 Task: In the  document certificate Insert page numer 'on bottom of the page' change page color to  'Blue'Apply Page border, setting:  Shadow Style: three thin lines; Color: 'Black;' Width: 3/4 pt
Action: Mouse moved to (83, 21)
Screenshot: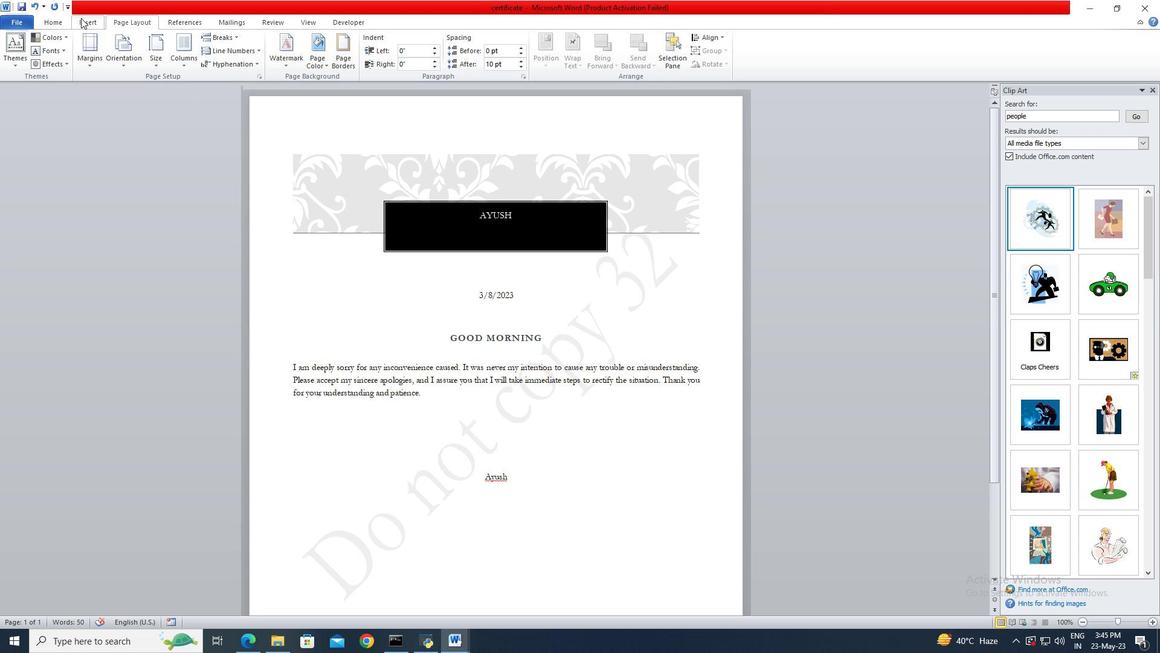 
Action: Mouse pressed left at (83, 21)
Screenshot: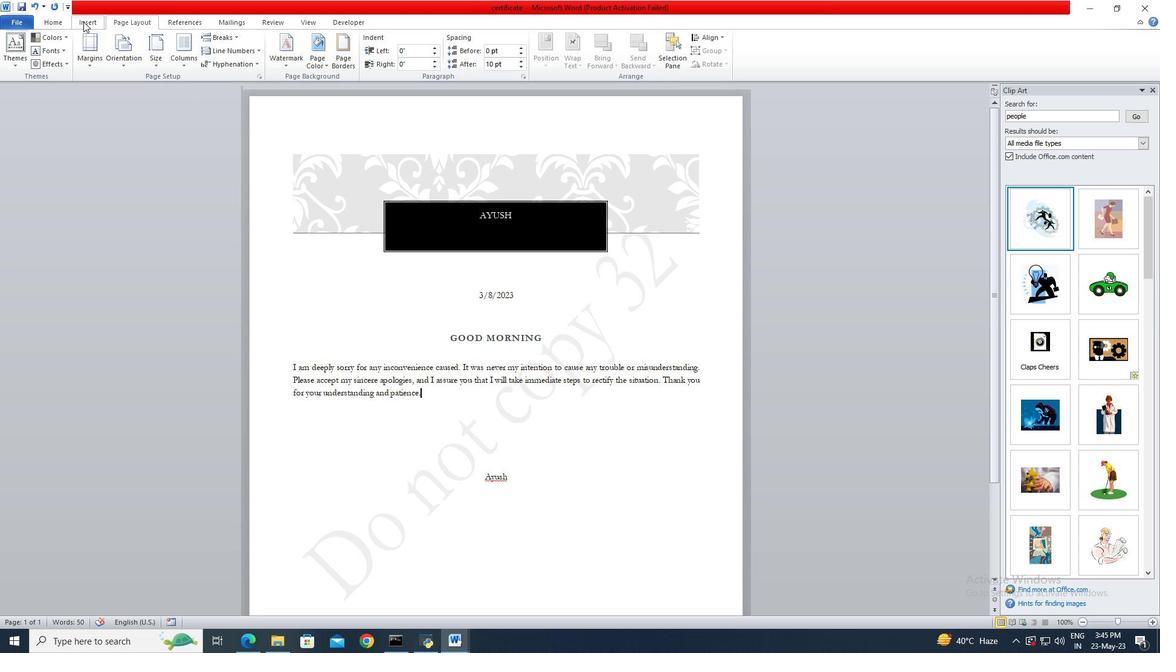 
Action: Mouse moved to (469, 61)
Screenshot: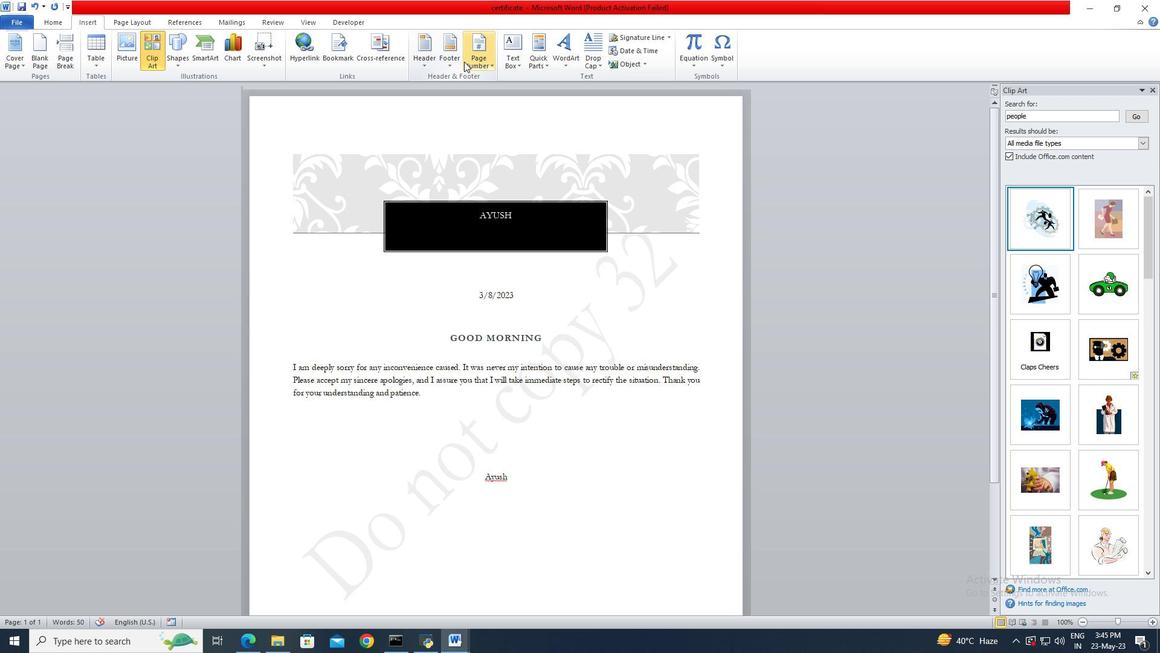 
Action: Mouse pressed left at (469, 61)
Screenshot: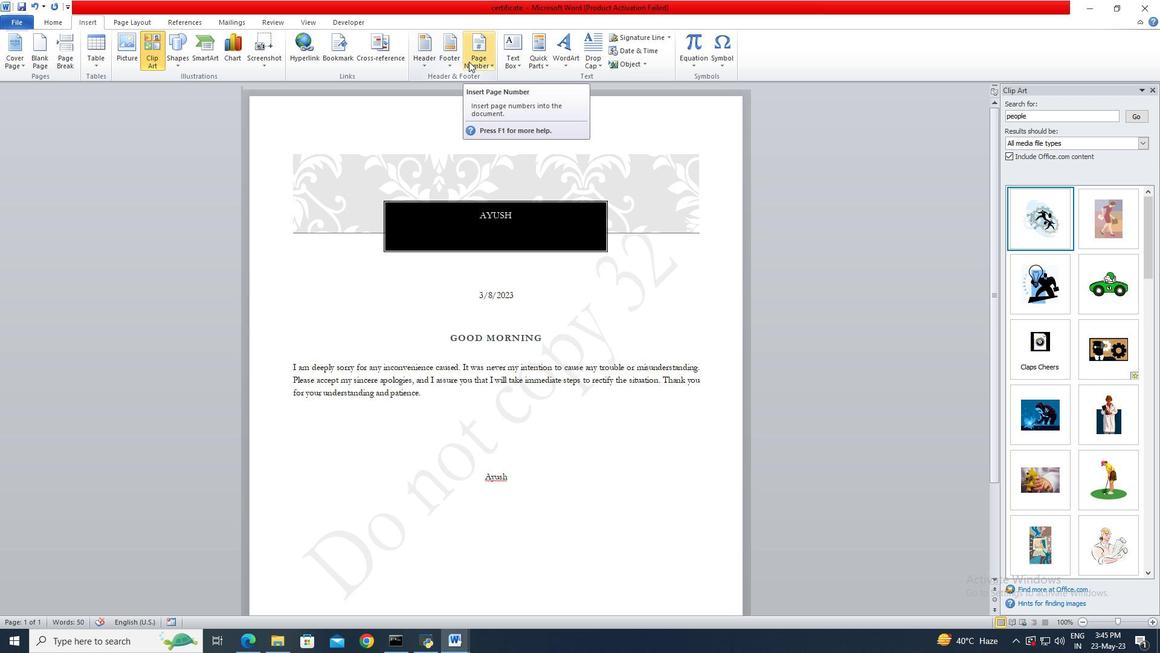 
Action: Mouse moved to (607, 122)
Screenshot: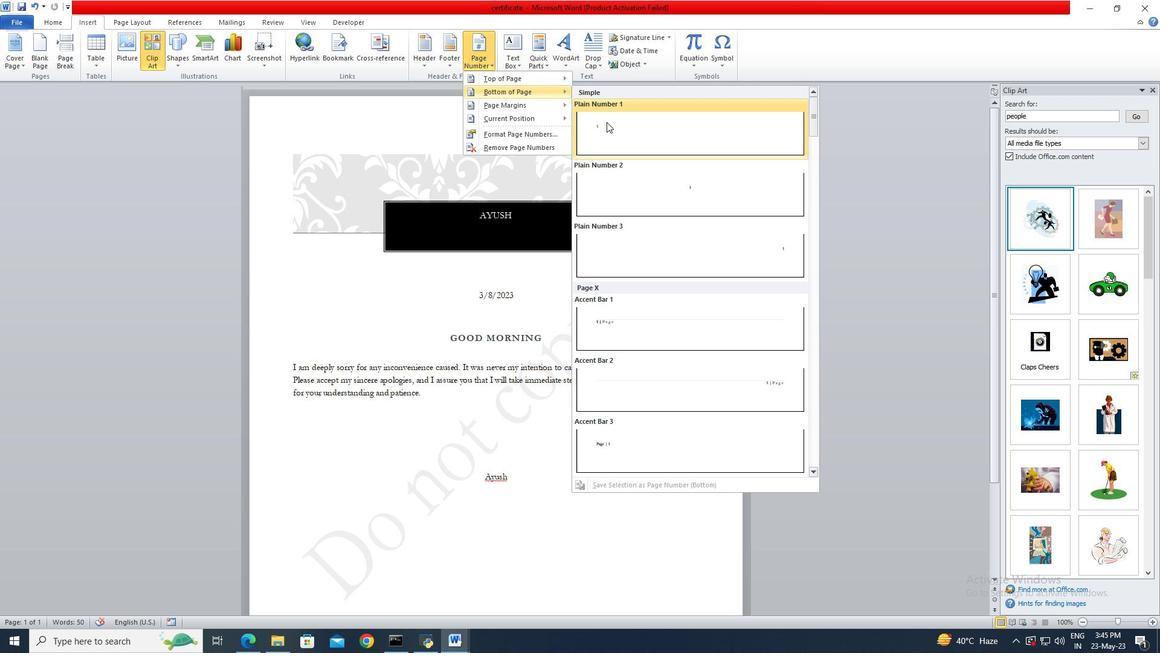 
Action: Mouse pressed left at (607, 122)
Screenshot: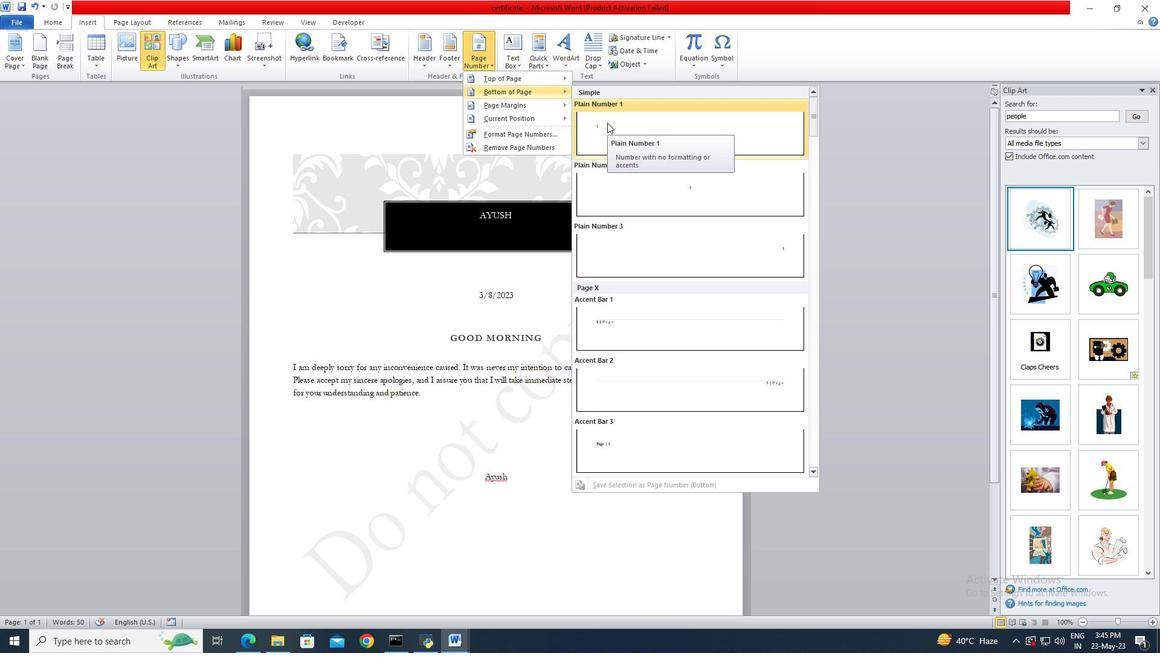 
Action: Mouse moved to (125, 25)
Screenshot: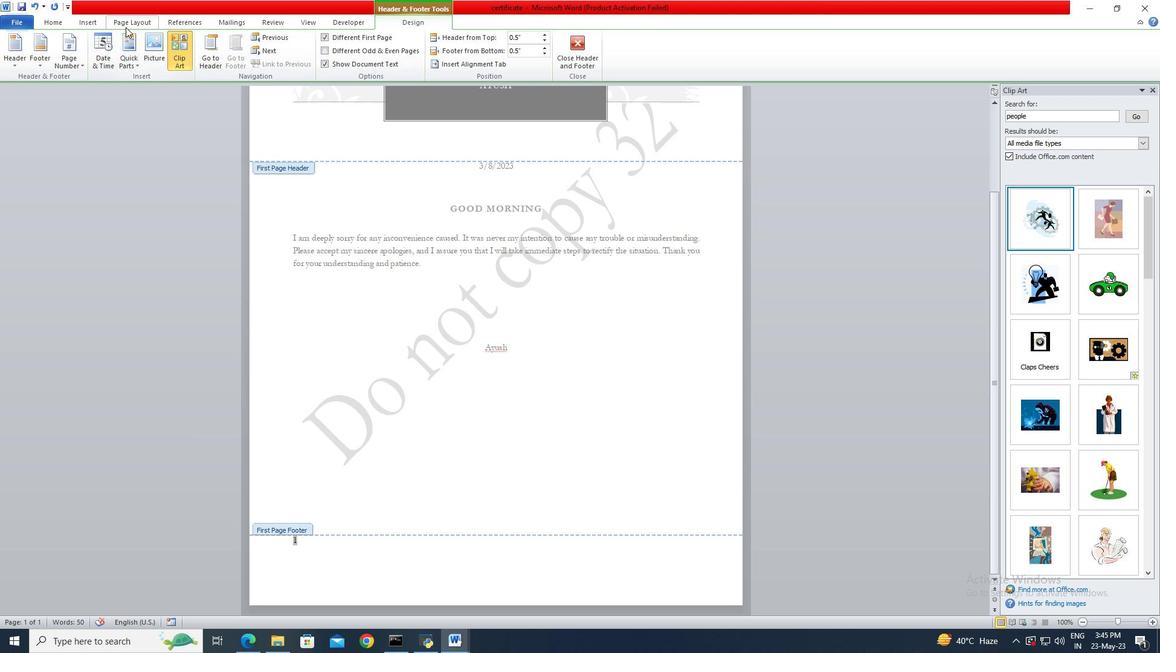
Action: Mouse pressed left at (125, 25)
Screenshot: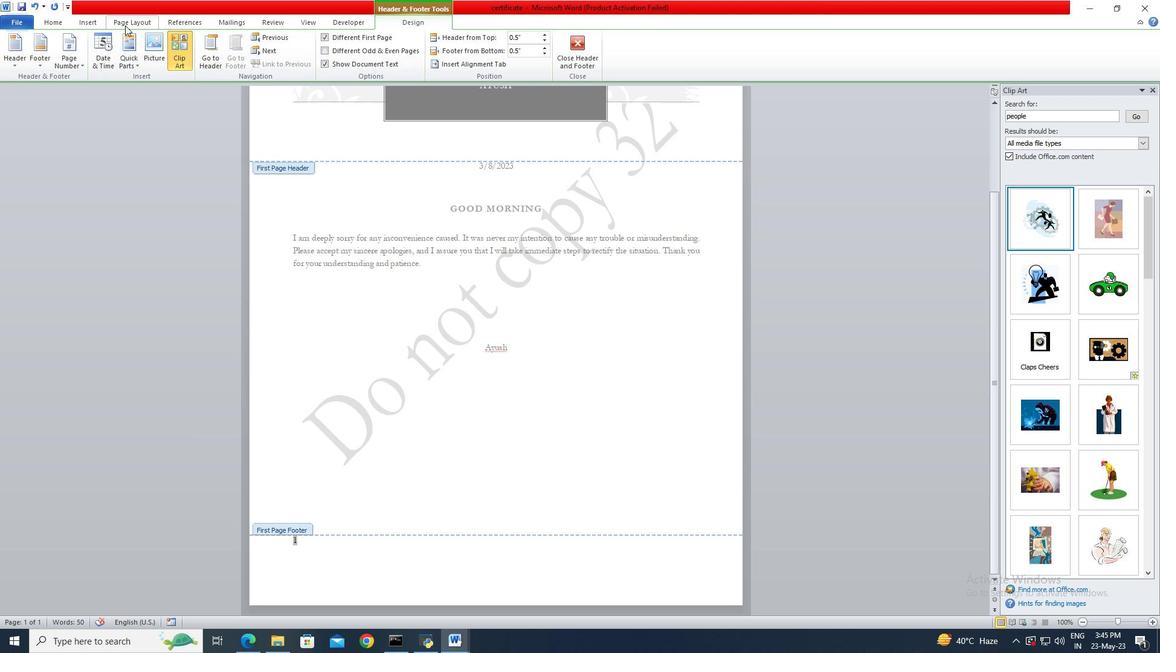 
Action: Mouse moved to (310, 62)
Screenshot: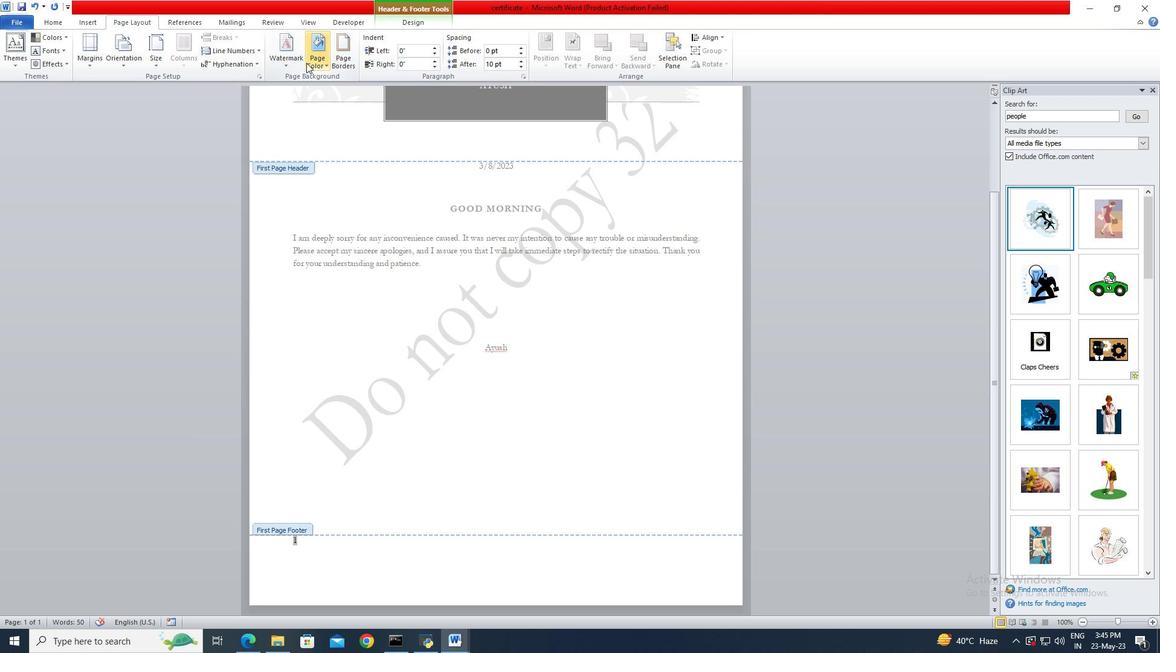 
Action: Mouse pressed left at (310, 62)
Screenshot: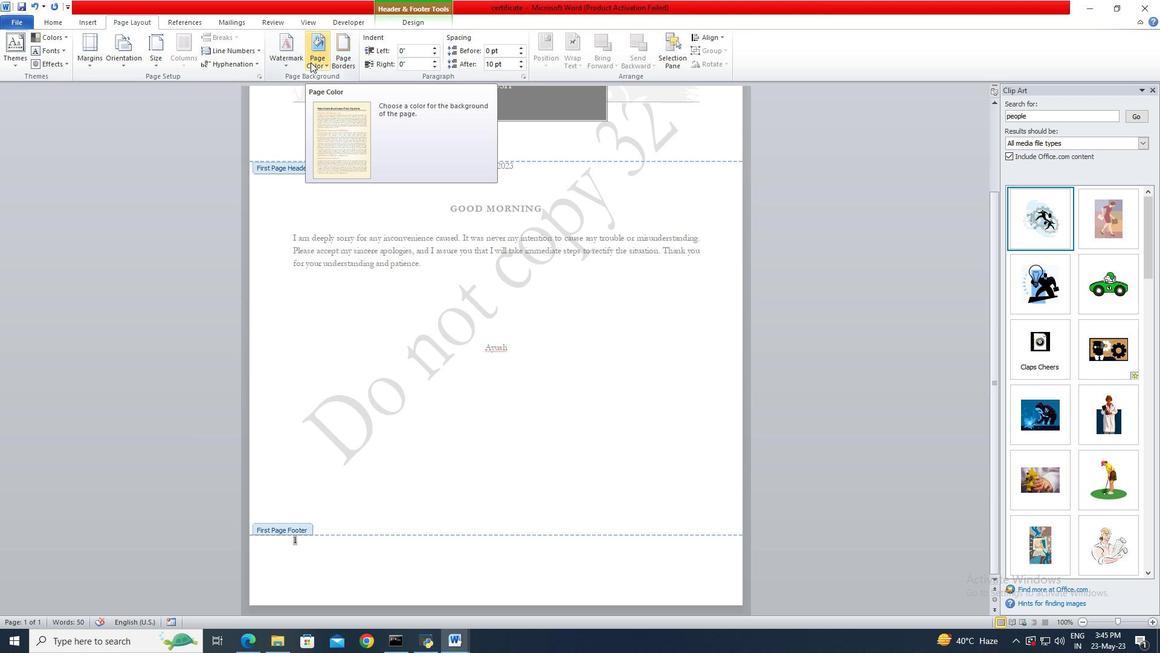 
Action: Mouse moved to (380, 150)
Screenshot: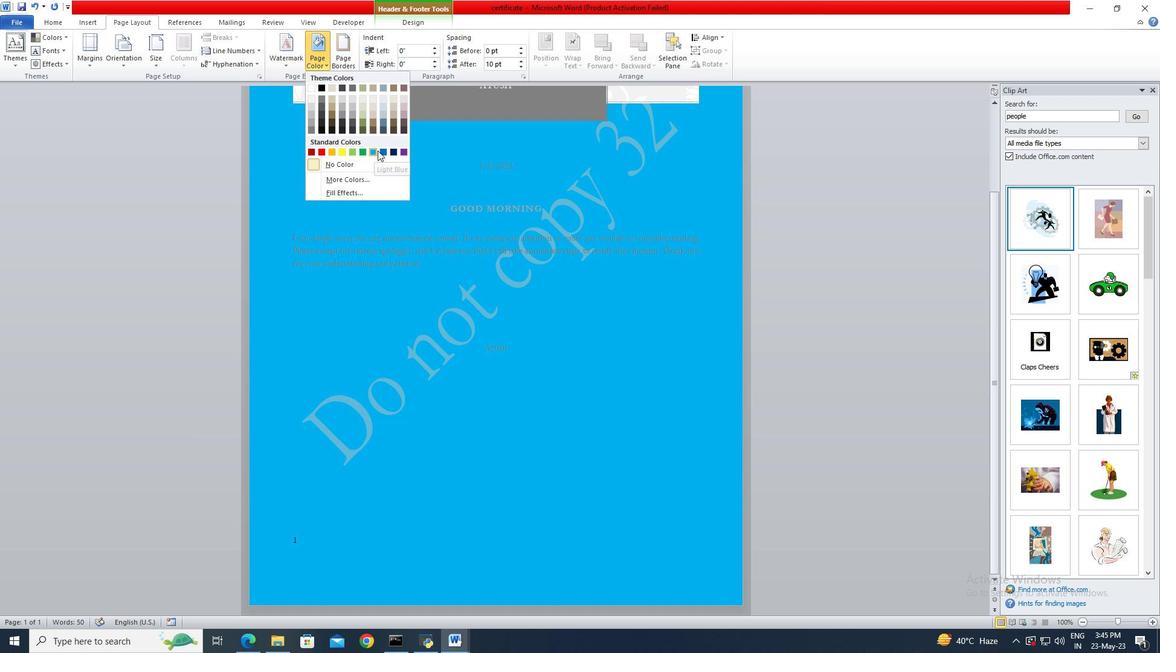 
Action: Mouse pressed left at (380, 150)
Screenshot: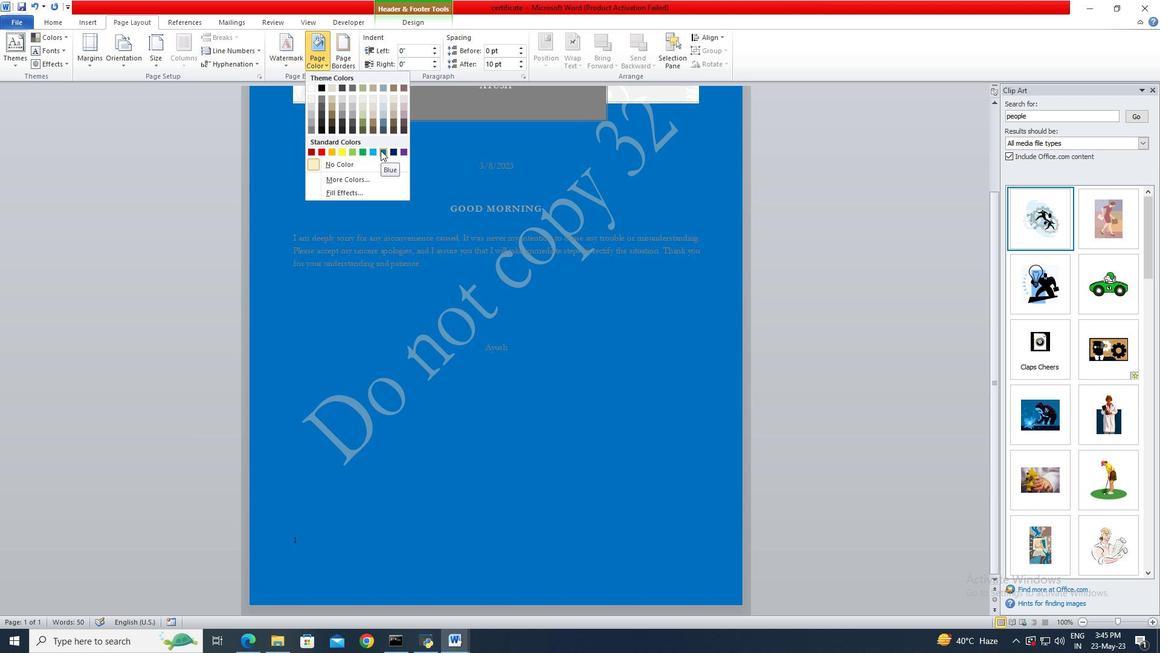 
Action: Mouse moved to (347, 67)
Screenshot: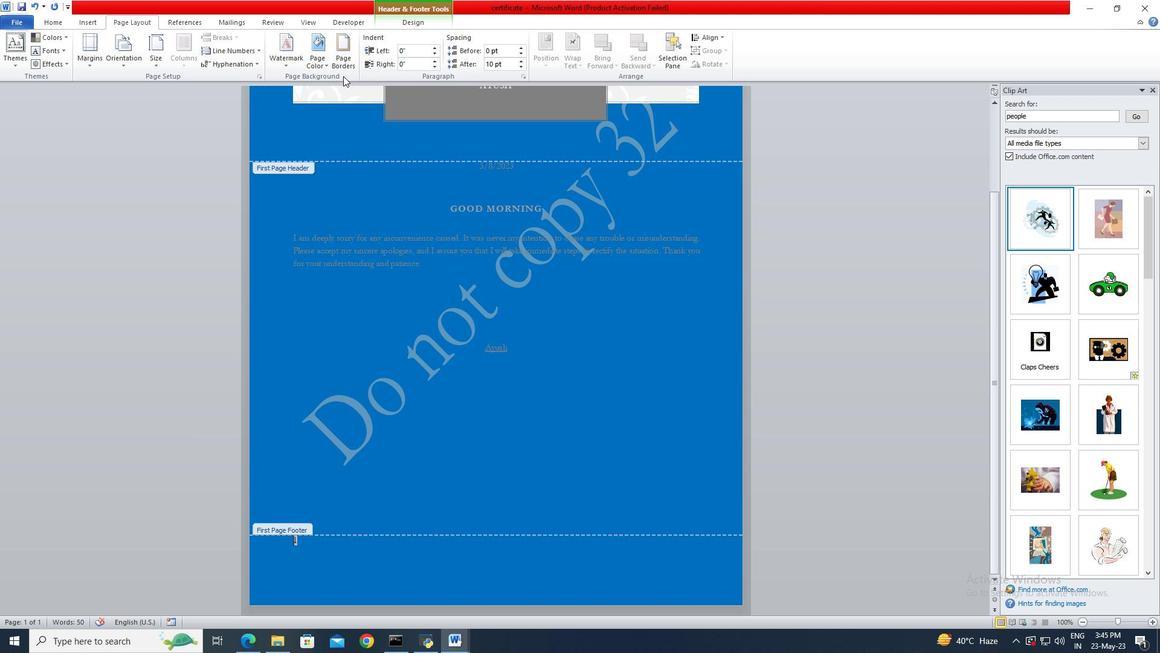 
Action: Mouse pressed left at (347, 67)
Screenshot: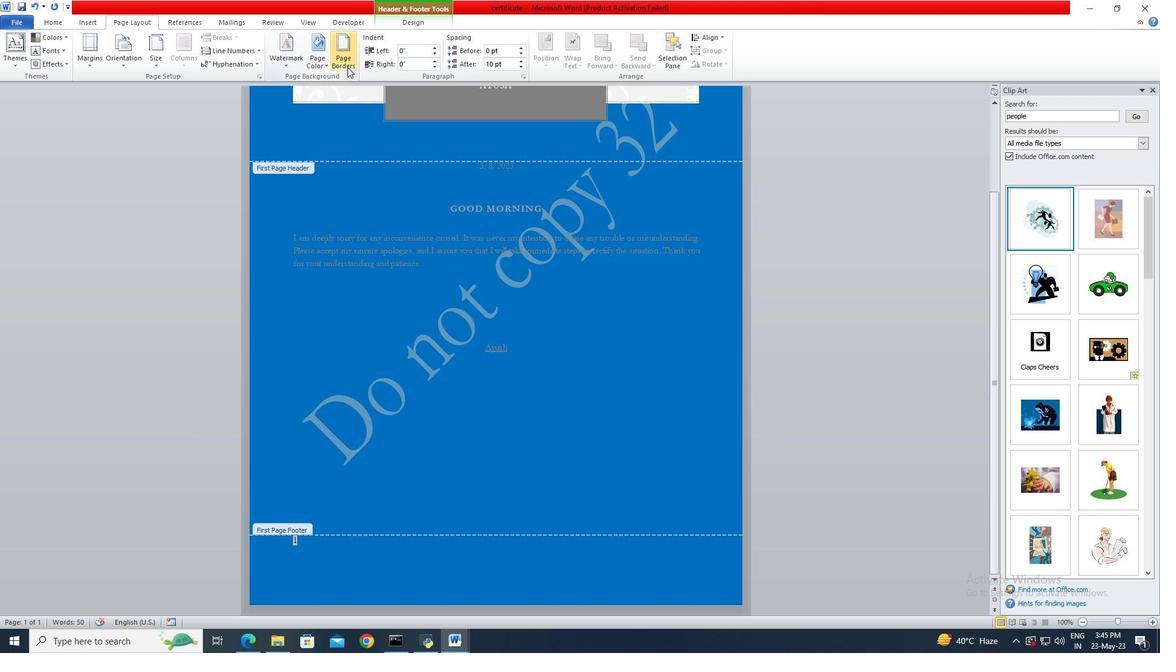 
Action: Mouse moved to (437, 305)
Screenshot: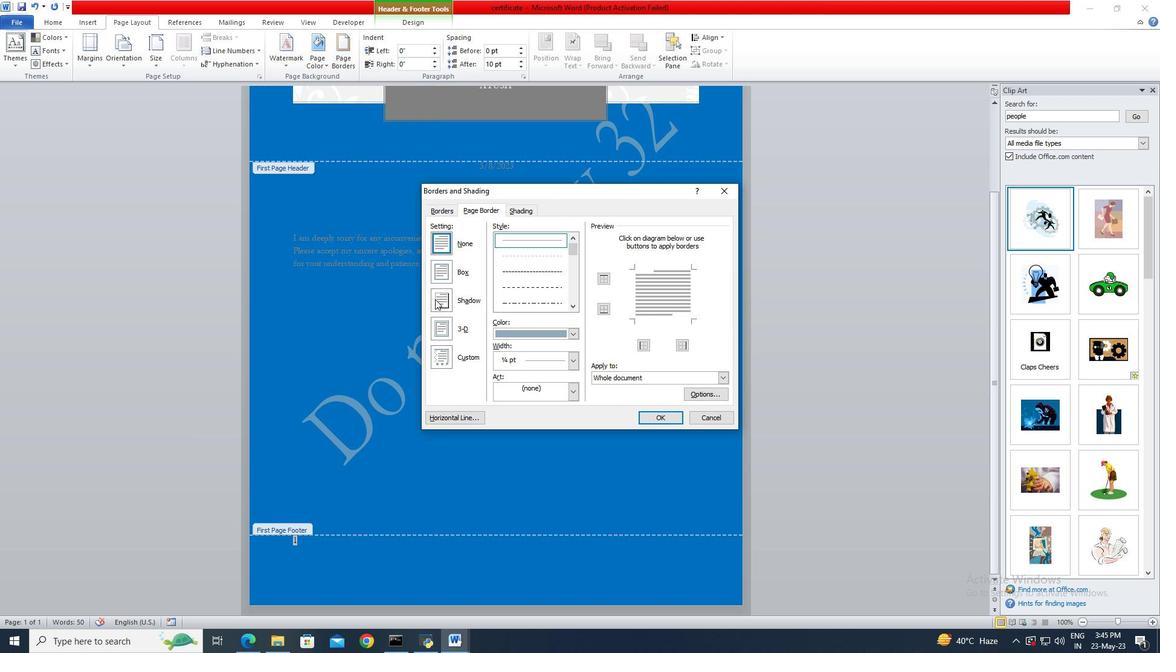 
Action: Mouse pressed left at (437, 305)
Screenshot: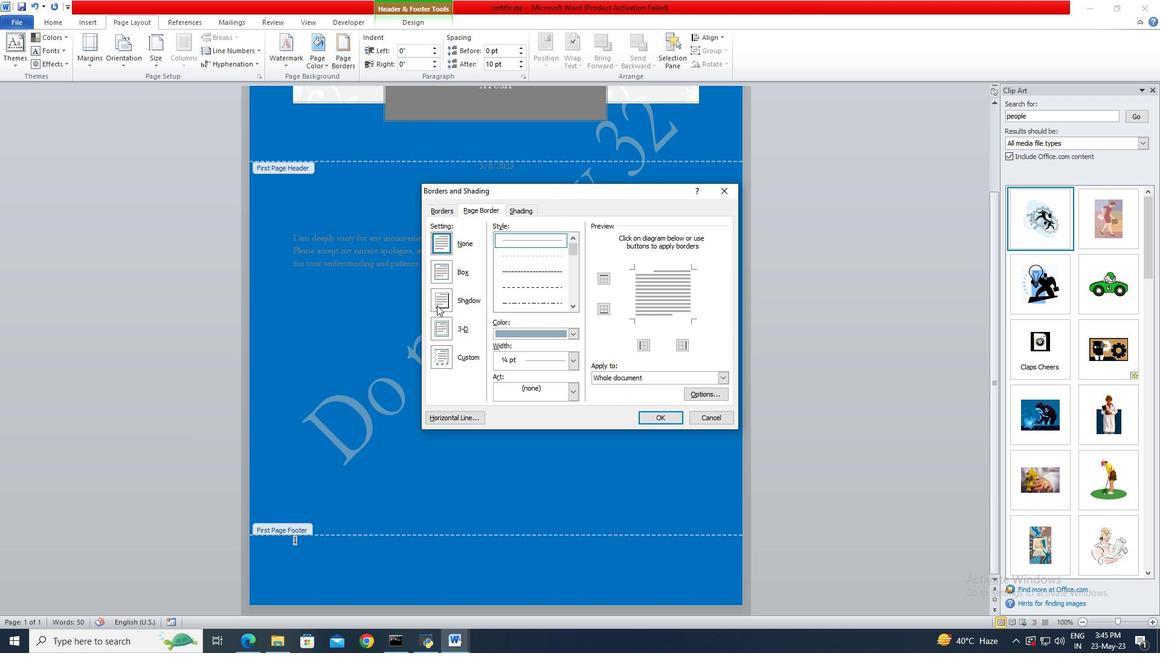 
Action: Mouse moved to (571, 305)
Screenshot: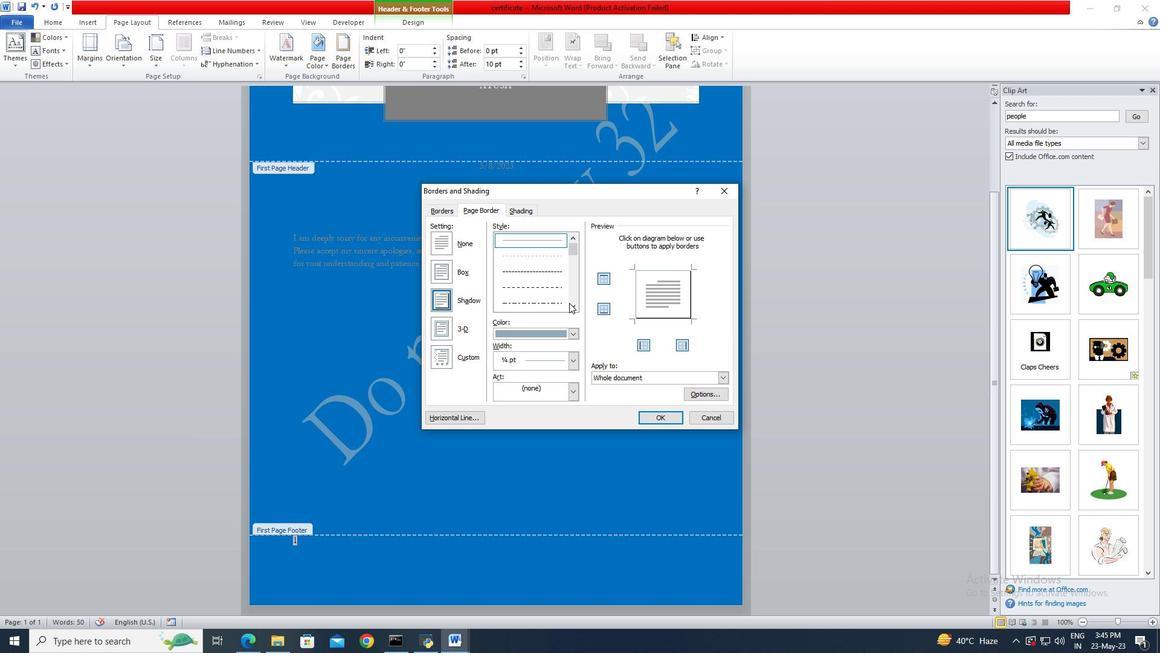 
Action: Mouse pressed left at (571, 305)
Screenshot: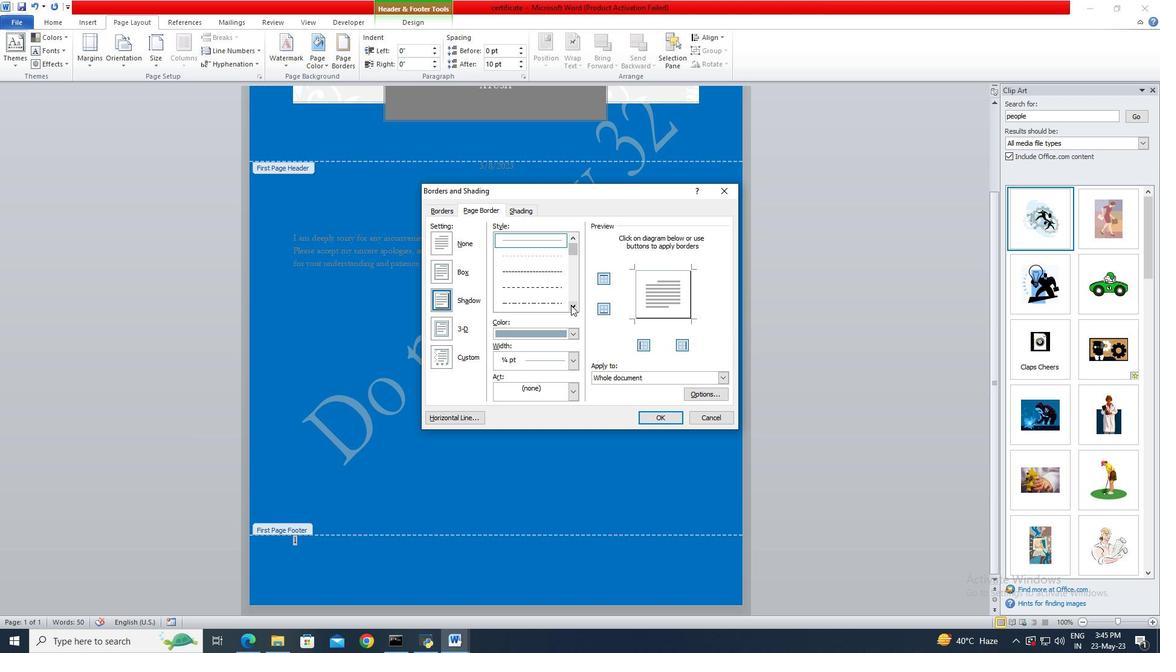
Action: Mouse pressed left at (571, 305)
Screenshot: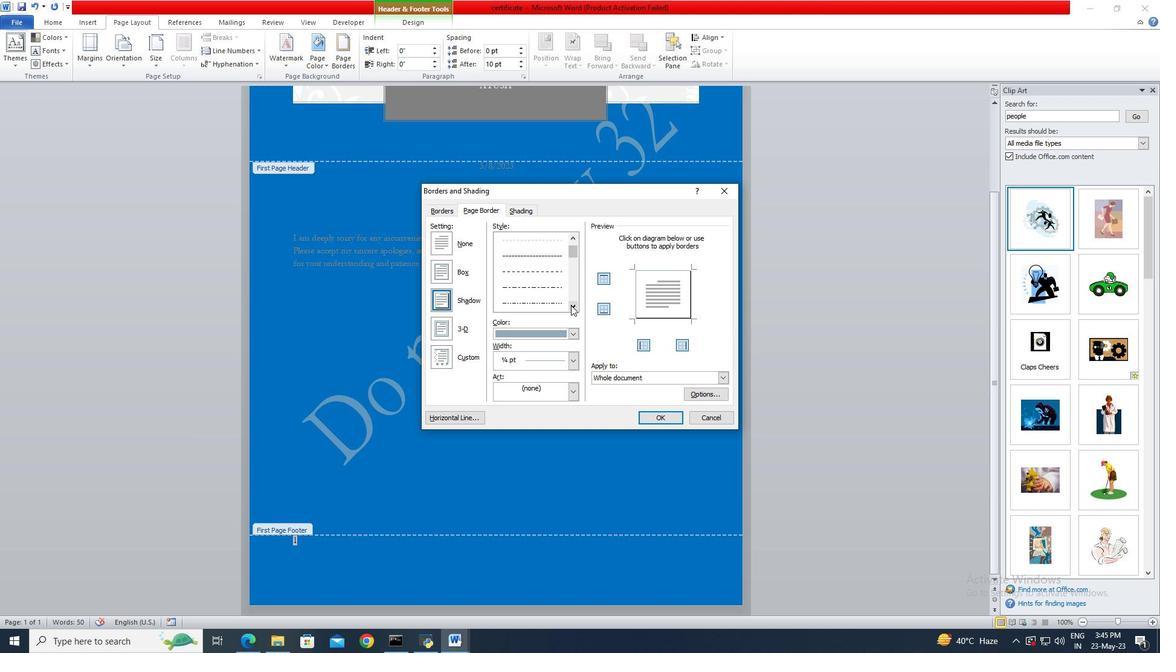 
Action: Mouse pressed left at (571, 305)
Screenshot: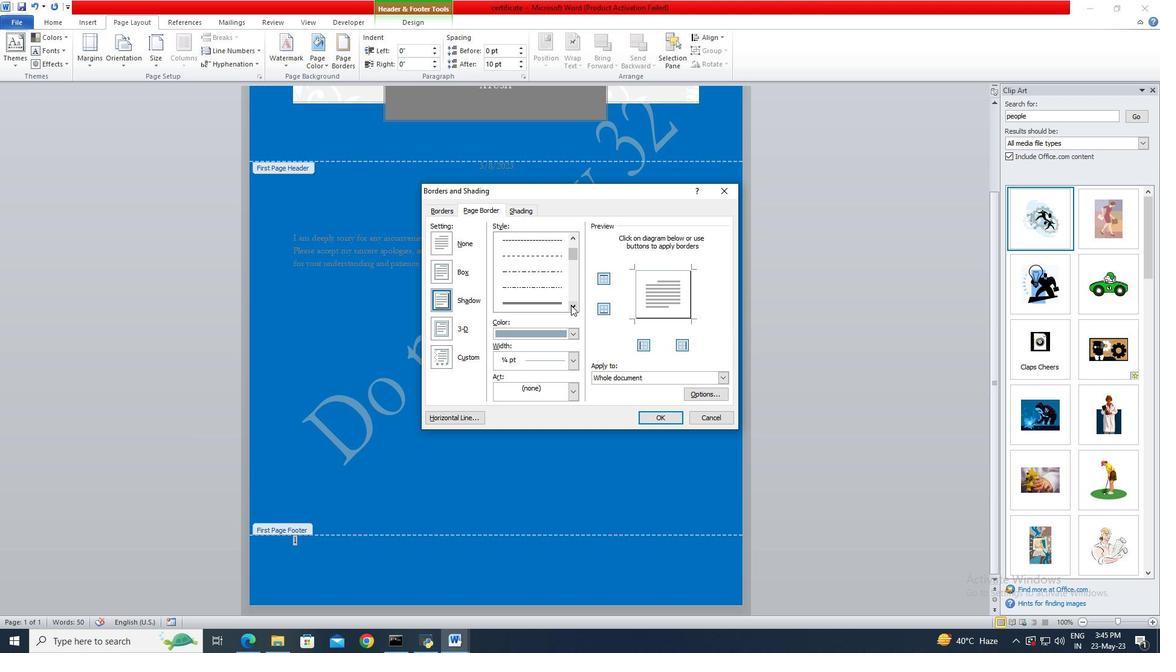 
Action: Mouse pressed left at (571, 305)
Screenshot: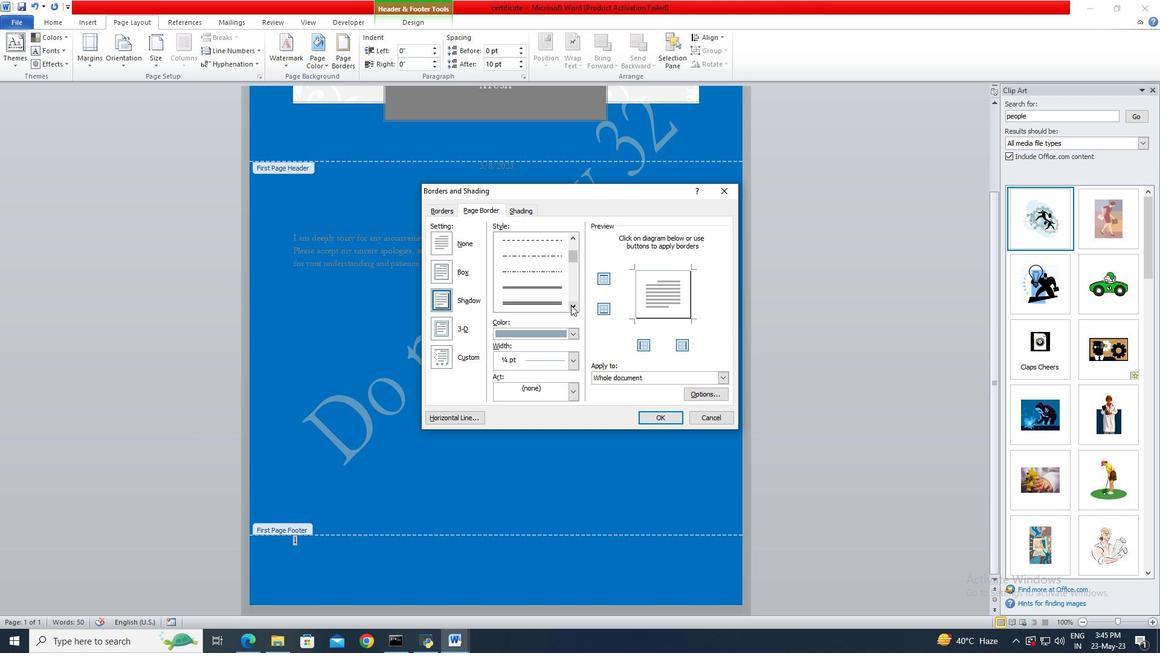 
Action: Mouse moved to (562, 285)
Screenshot: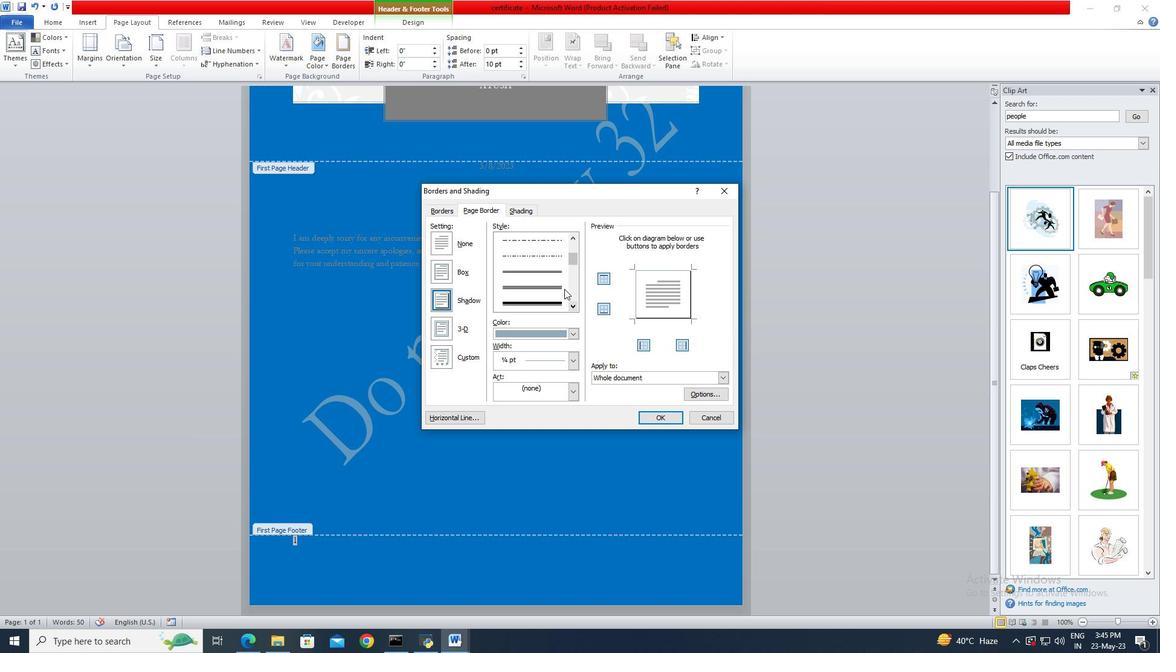 
Action: Mouse pressed left at (562, 285)
Screenshot: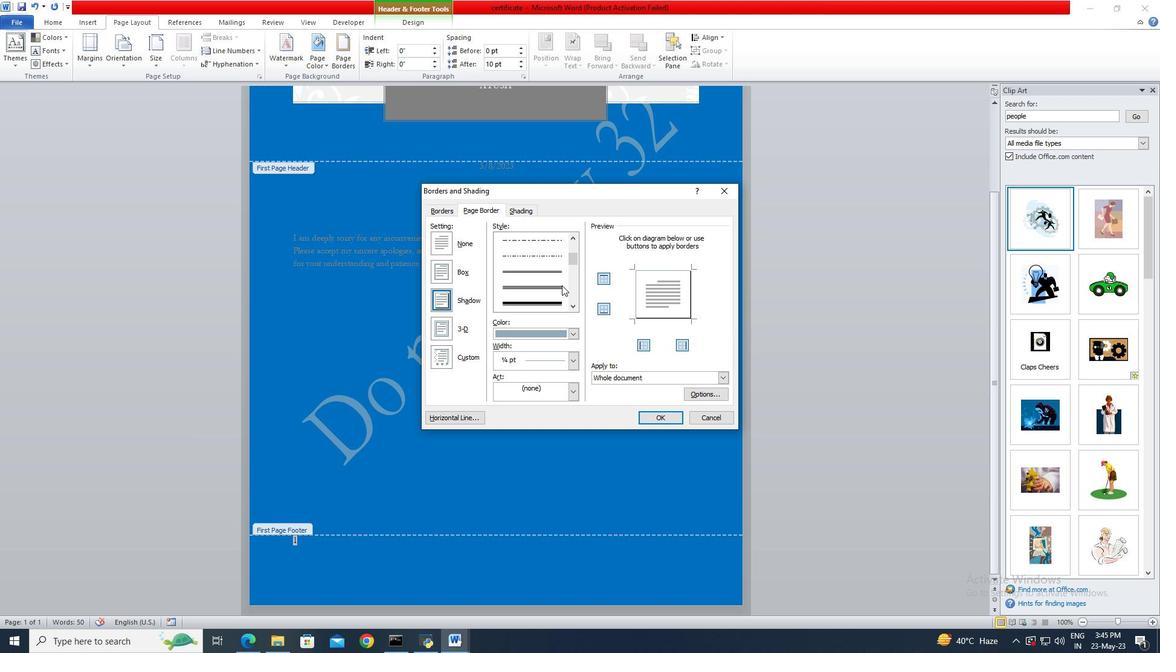 
Action: Mouse moved to (570, 331)
Screenshot: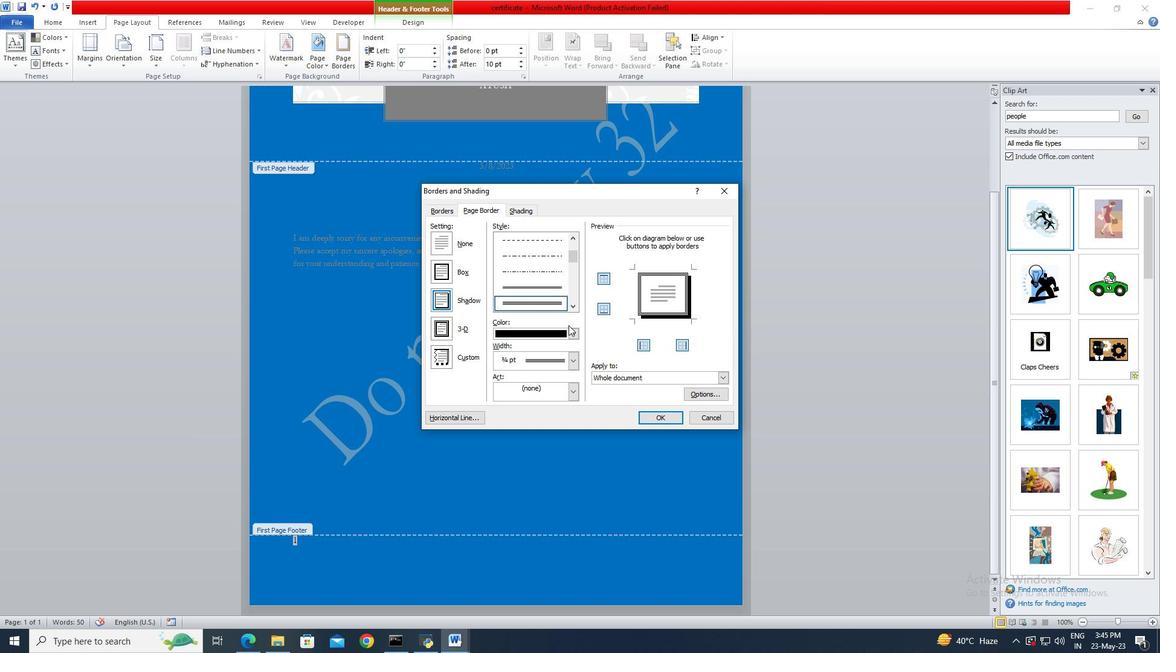 
Action: Mouse pressed left at (570, 331)
Screenshot: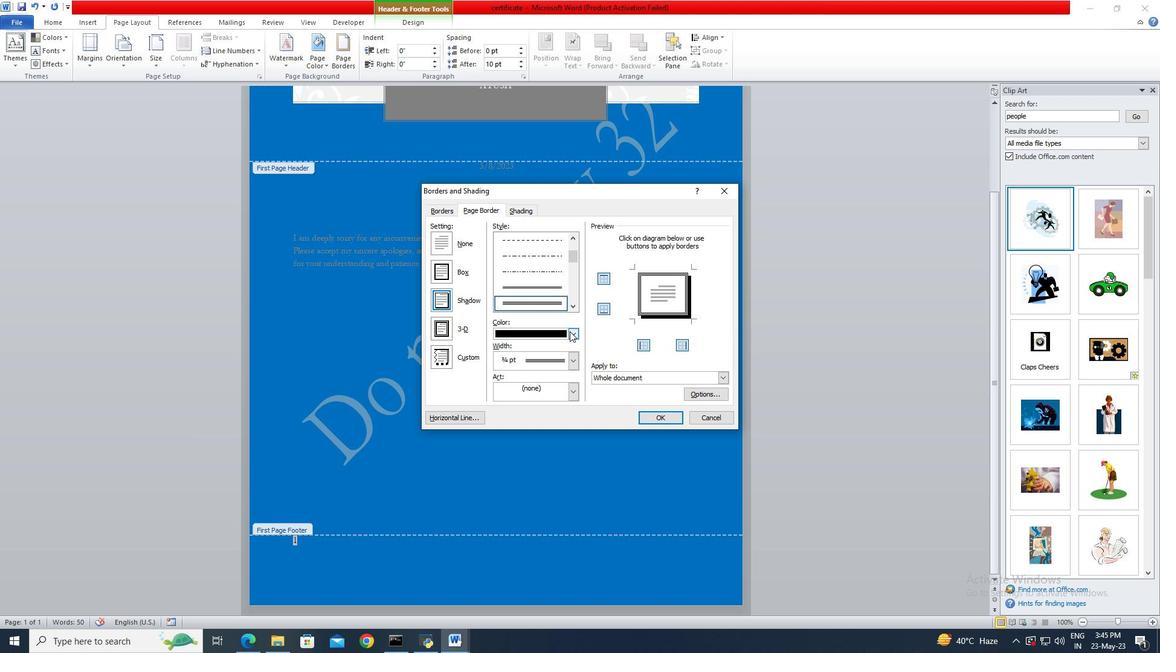 
Action: Mouse moved to (509, 370)
Screenshot: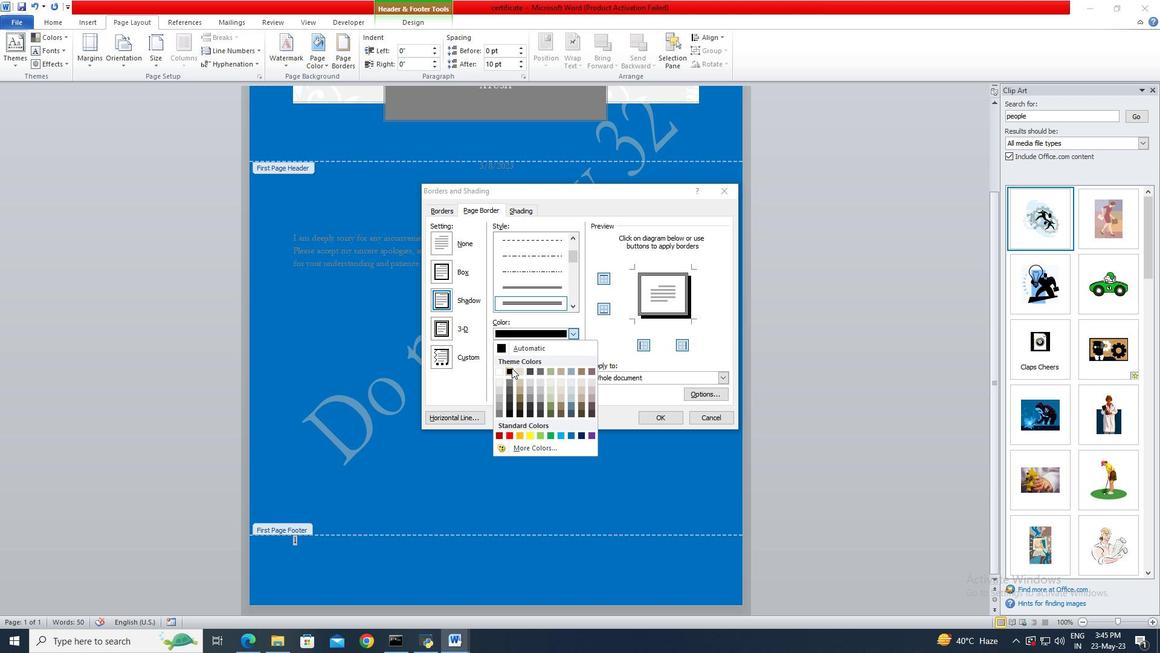 
Action: Mouse pressed left at (509, 370)
Screenshot: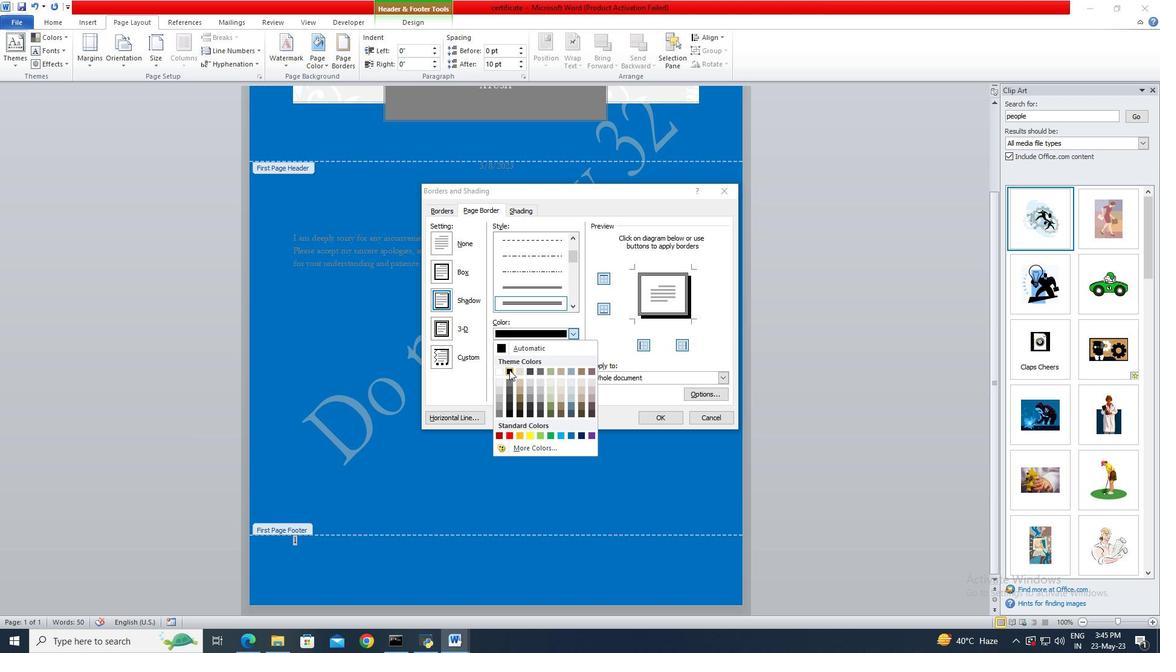 
Action: Mouse moved to (572, 364)
Screenshot: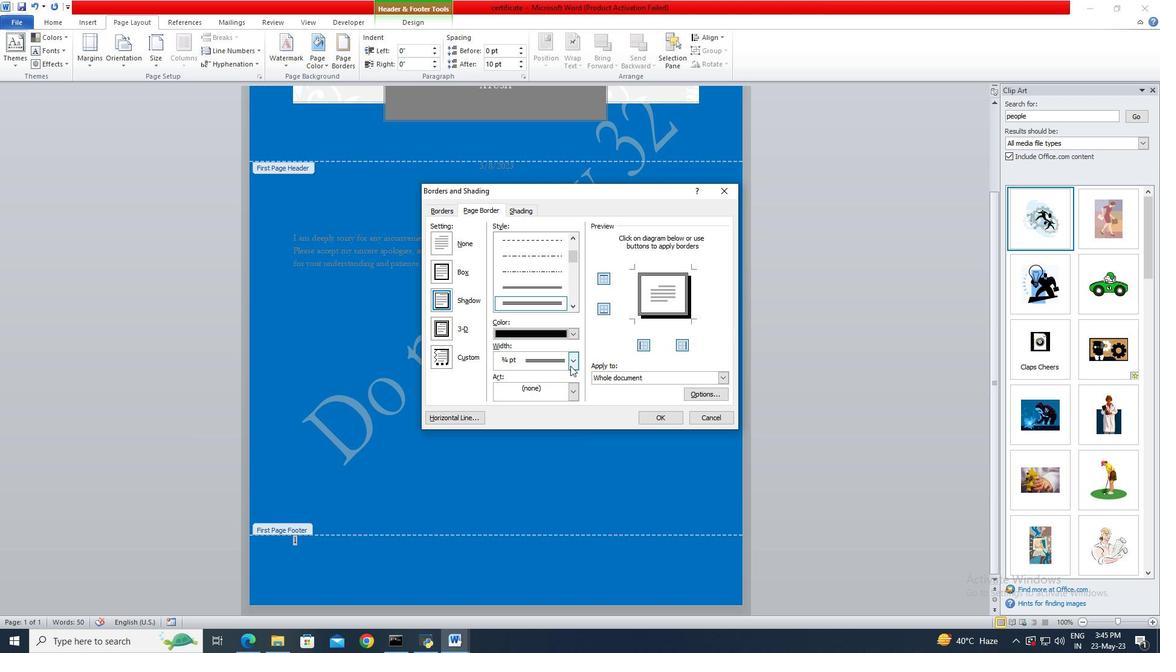 
Action: Mouse pressed left at (572, 364)
Screenshot: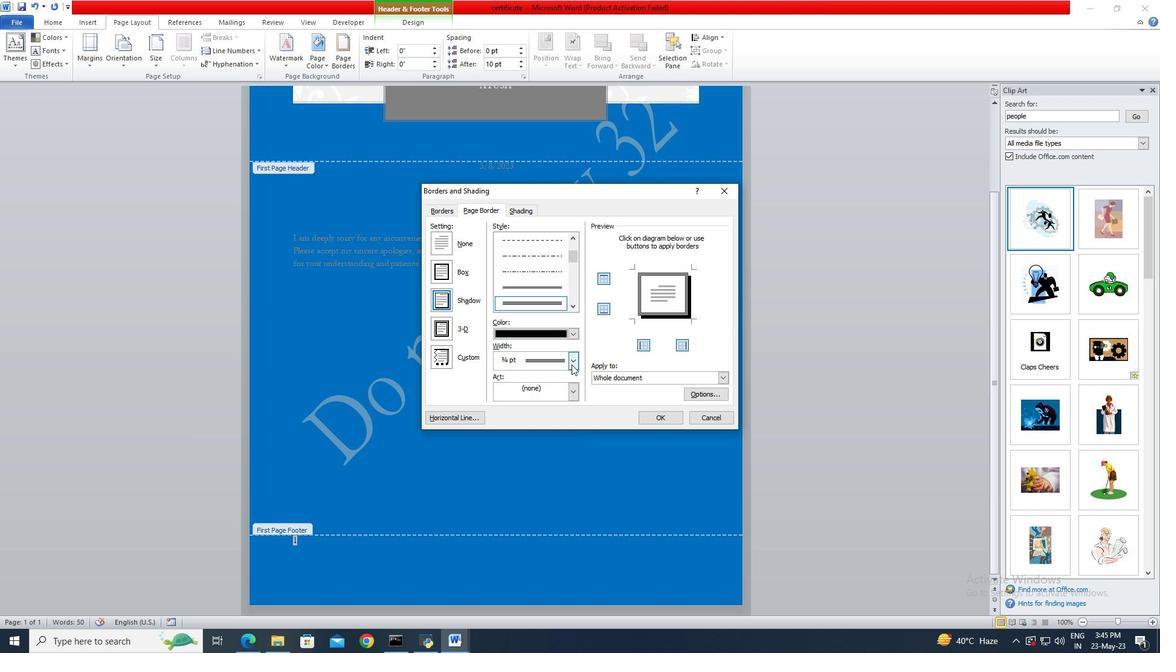 
Action: Mouse moved to (562, 406)
Screenshot: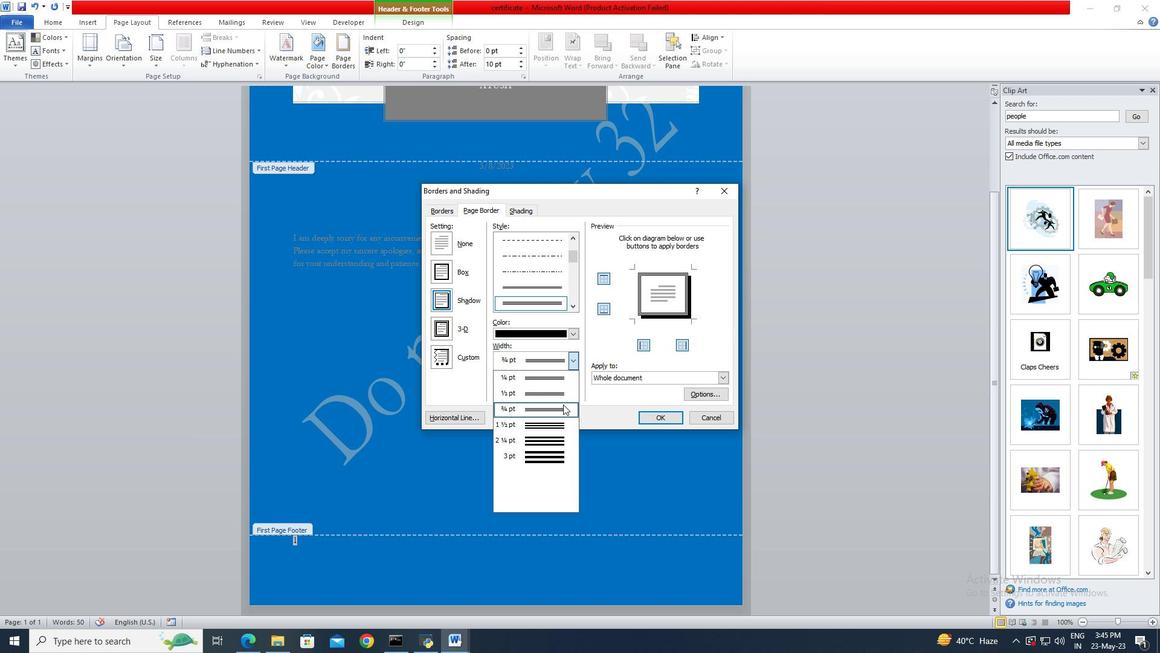 
Action: Mouse pressed left at (562, 406)
Screenshot: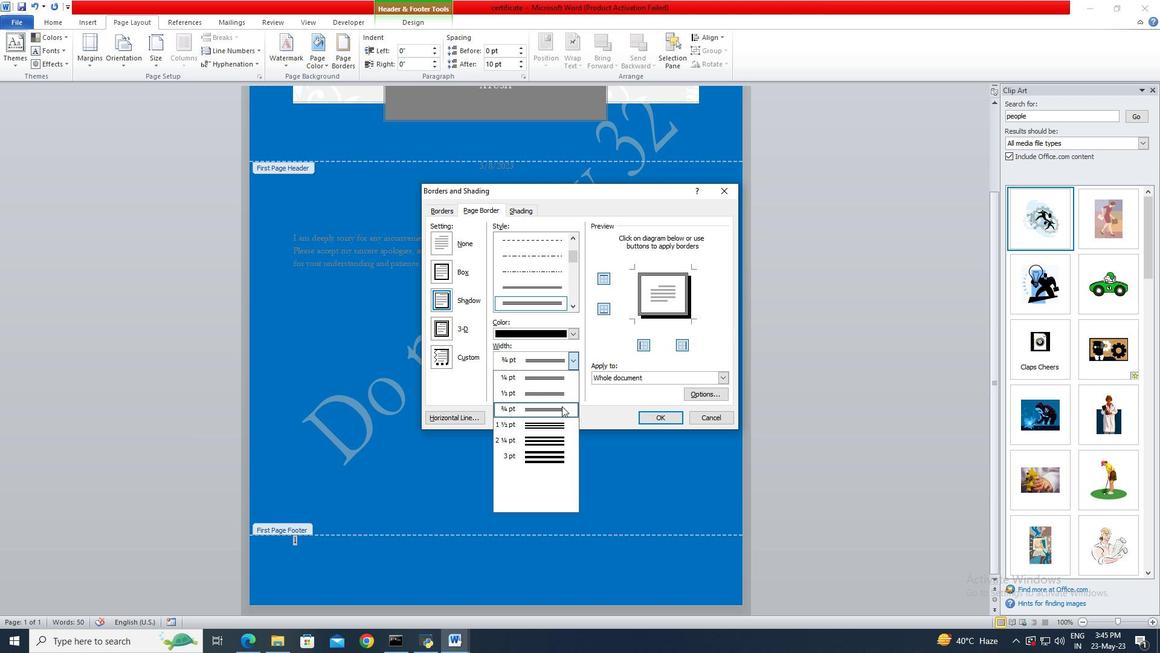 
Action: Mouse moved to (644, 416)
Screenshot: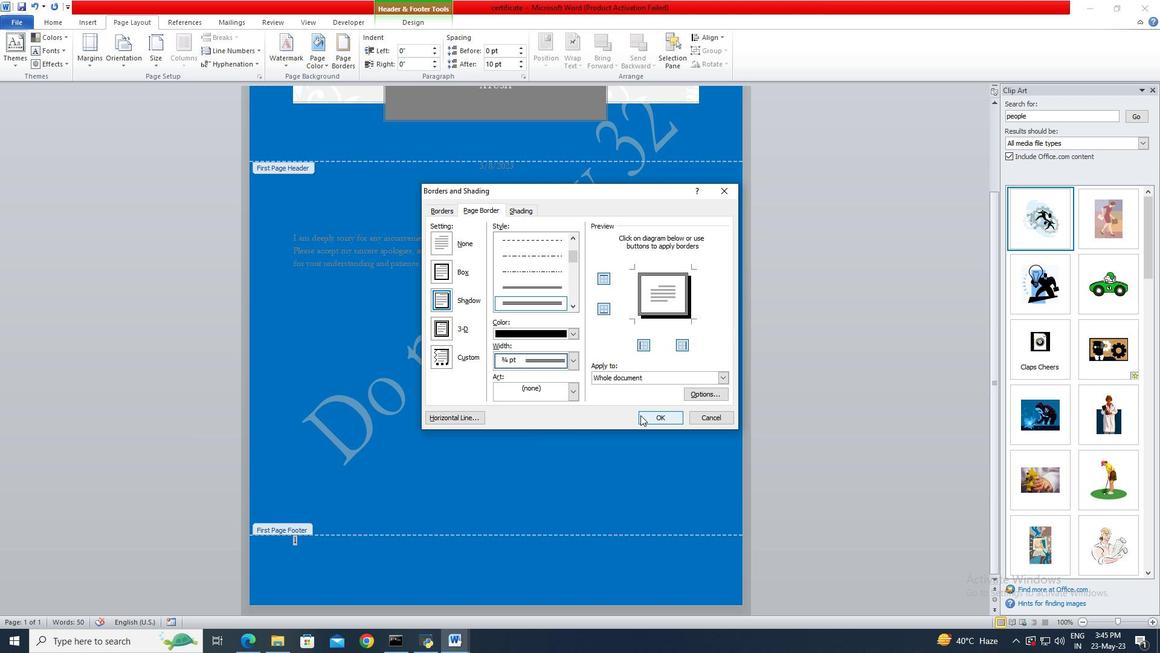 
Action: Mouse pressed left at (644, 416)
Screenshot: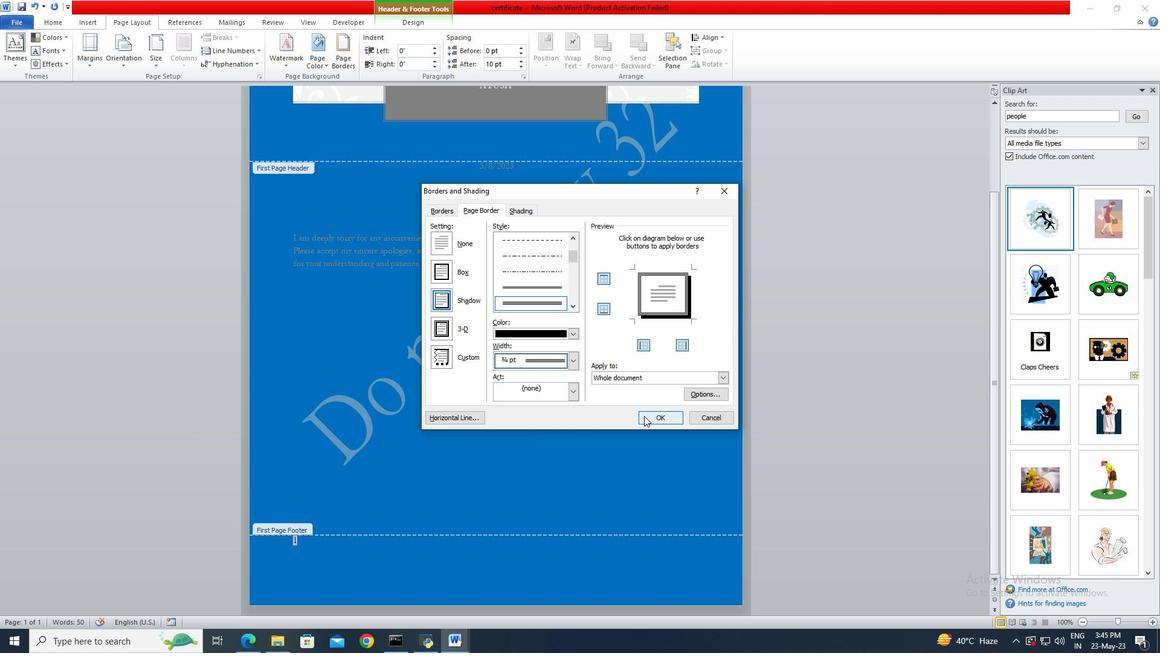
